 Task: Set the equalizer preset to Party.
Action: Mouse moved to (89, 11)
Screenshot: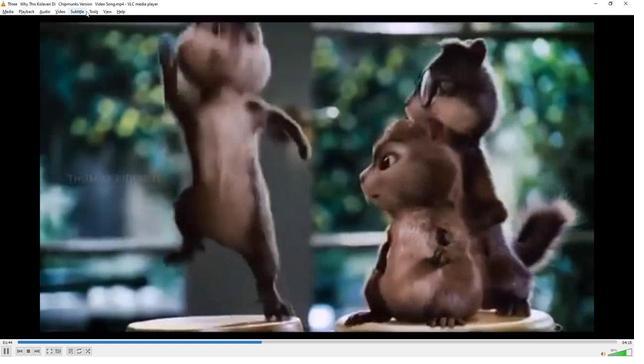 
Action: Mouse pressed left at (89, 11)
Screenshot: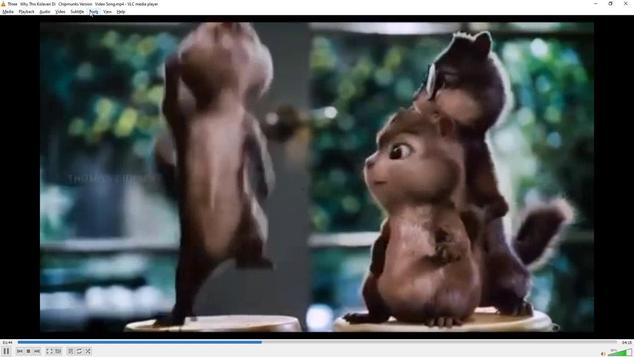 
Action: Mouse moved to (103, 91)
Screenshot: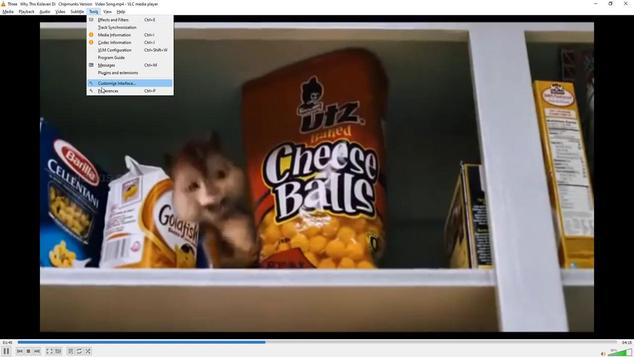 
Action: Mouse pressed left at (103, 91)
Screenshot: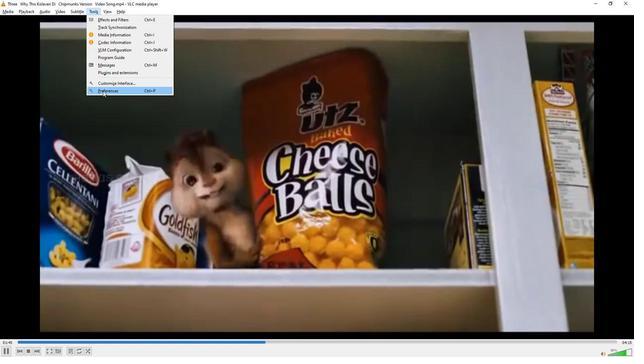 
Action: Mouse moved to (187, 265)
Screenshot: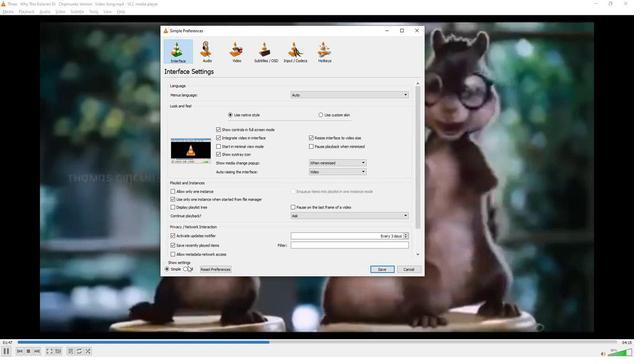 
Action: Mouse pressed left at (187, 265)
Screenshot: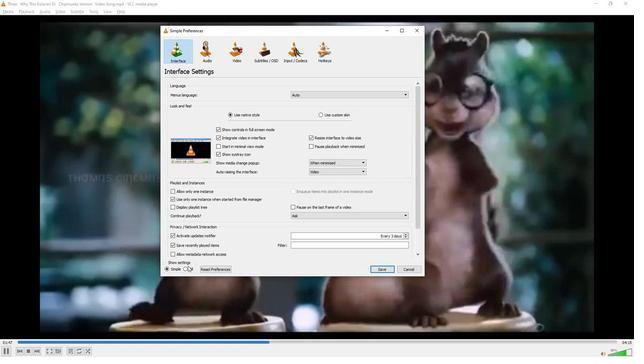 
Action: Mouse moved to (177, 119)
Screenshot: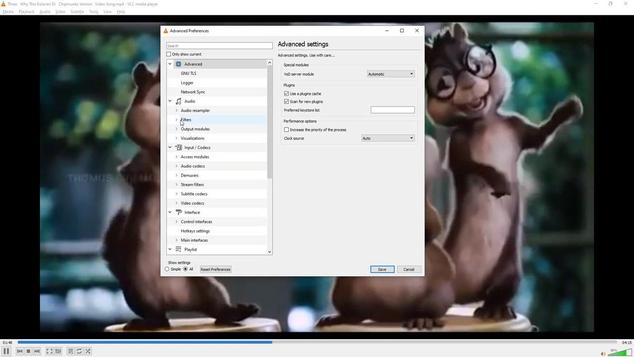 
Action: Mouse pressed left at (177, 119)
Screenshot: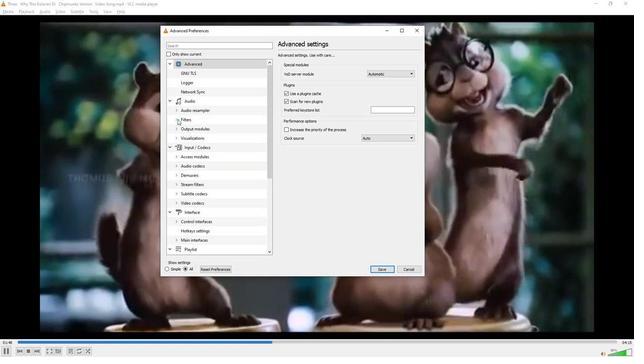 
Action: Mouse moved to (194, 166)
Screenshot: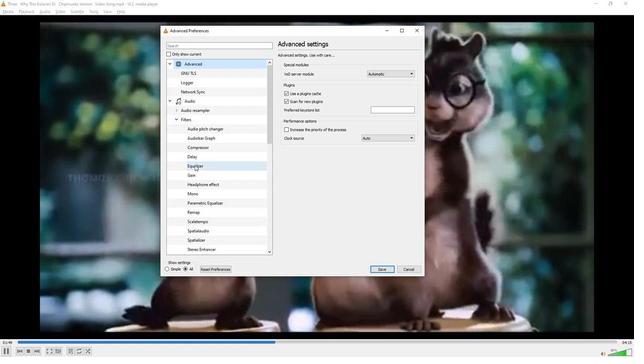 
Action: Mouse pressed left at (194, 166)
Screenshot: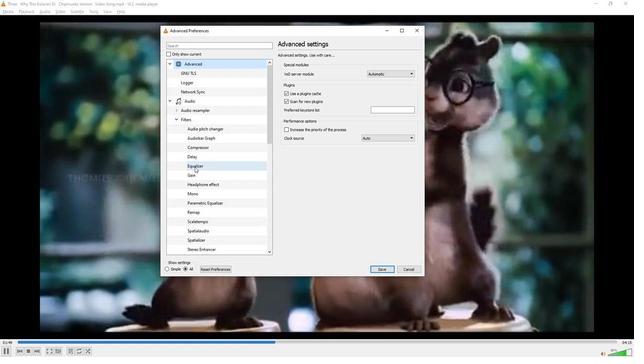 
Action: Mouse moved to (413, 63)
Screenshot: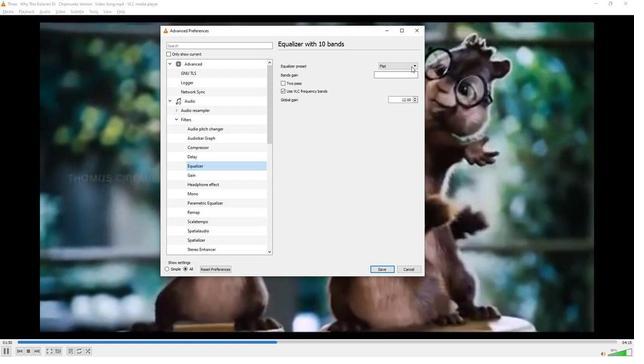 
Action: Mouse pressed left at (413, 63)
Screenshot: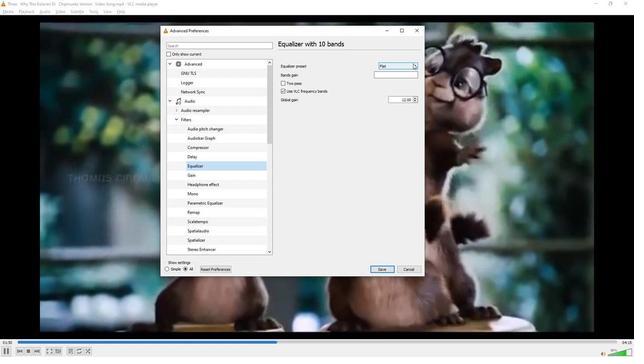 
Action: Mouse moved to (404, 108)
Screenshot: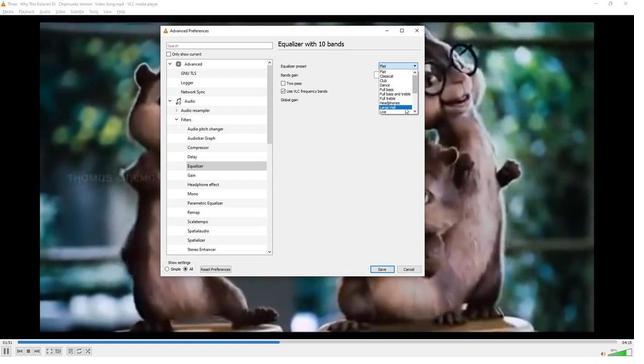 
Action: Mouse scrolled (404, 107) with delta (0, 0)
Screenshot: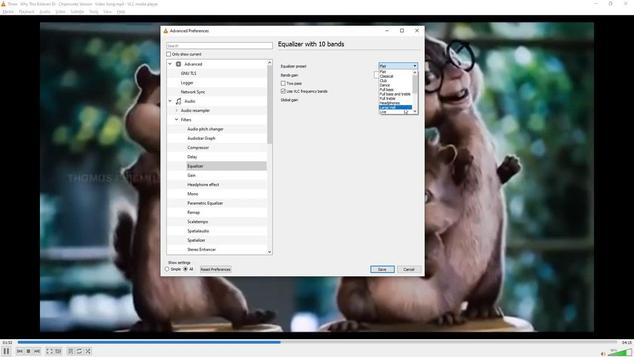 
Action: Mouse moved to (393, 102)
Screenshot: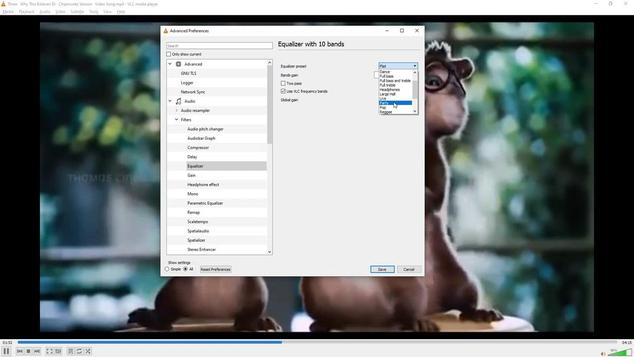
Action: Mouse pressed left at (393, 102)
Screenshot: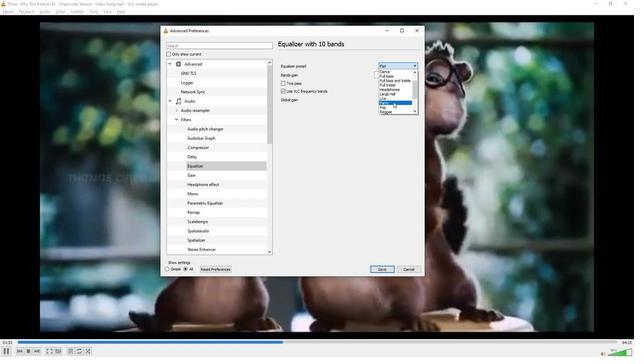 
Action: Mouse moved to (366, 130)
Screenshot: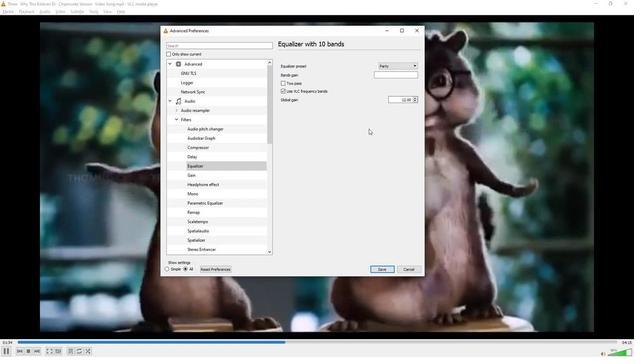 
